 Task: Look for products in the category "Homeopathic Care" from Sovereign Silver only.
Action: Mouse moved to (265, 121)
Screenshot: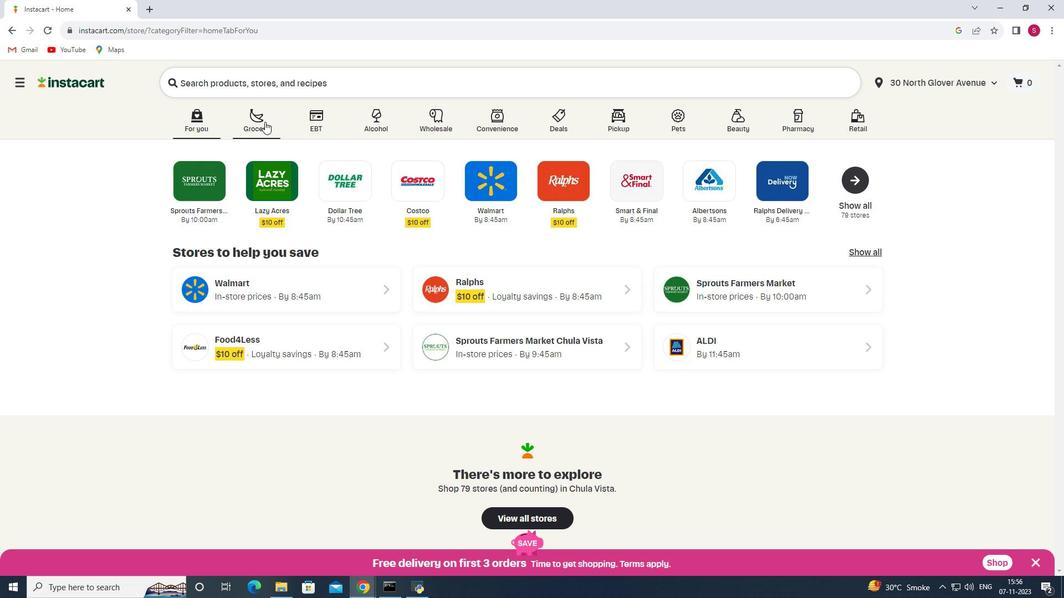 
Action: Mouse pressed left at (265, 121)
Screenshot: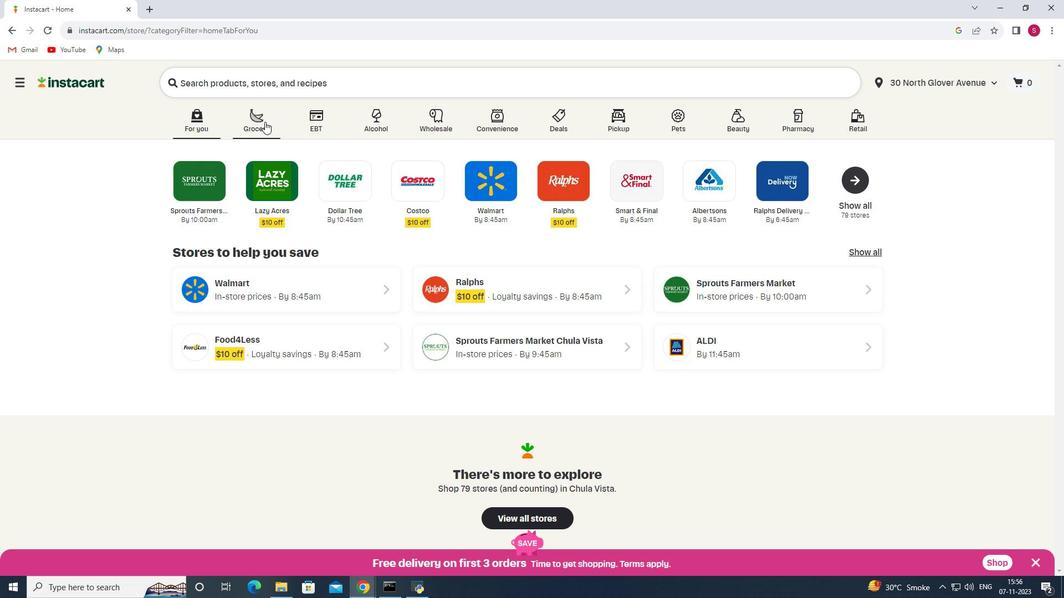 
Action: Mouse moved to (238, 307)
Screenshot: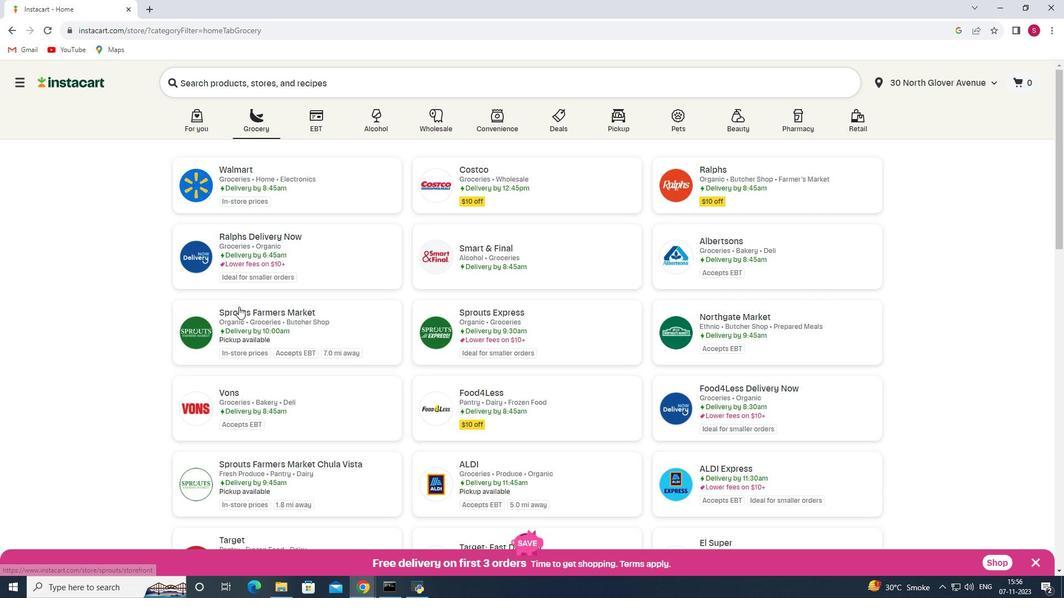 
Action: Mouse pressed left at (238, 307)
Screenshot: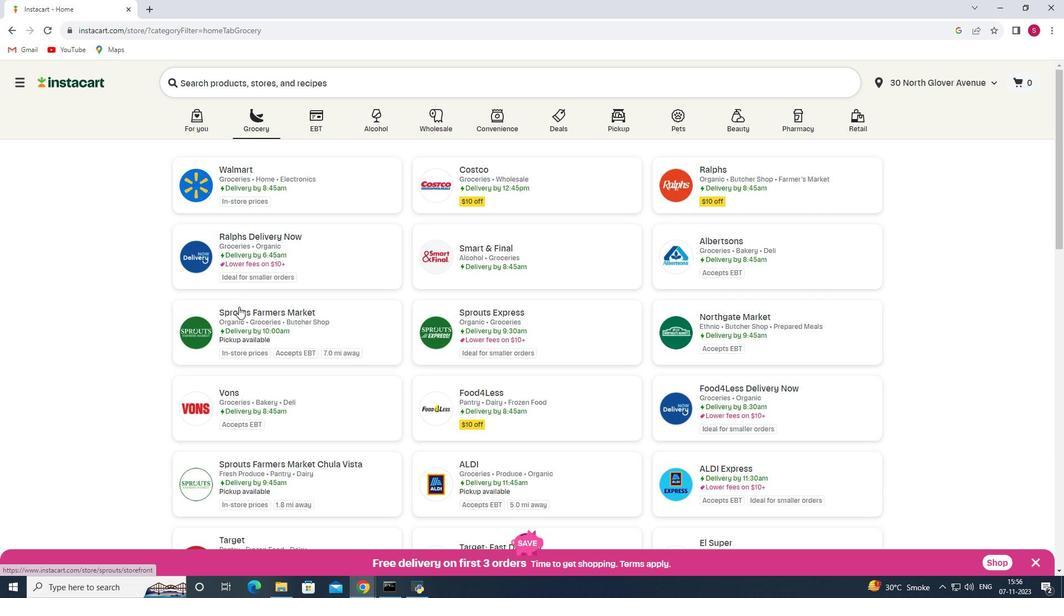 
Action: Mouse moved to (66, 382)
Screenshot: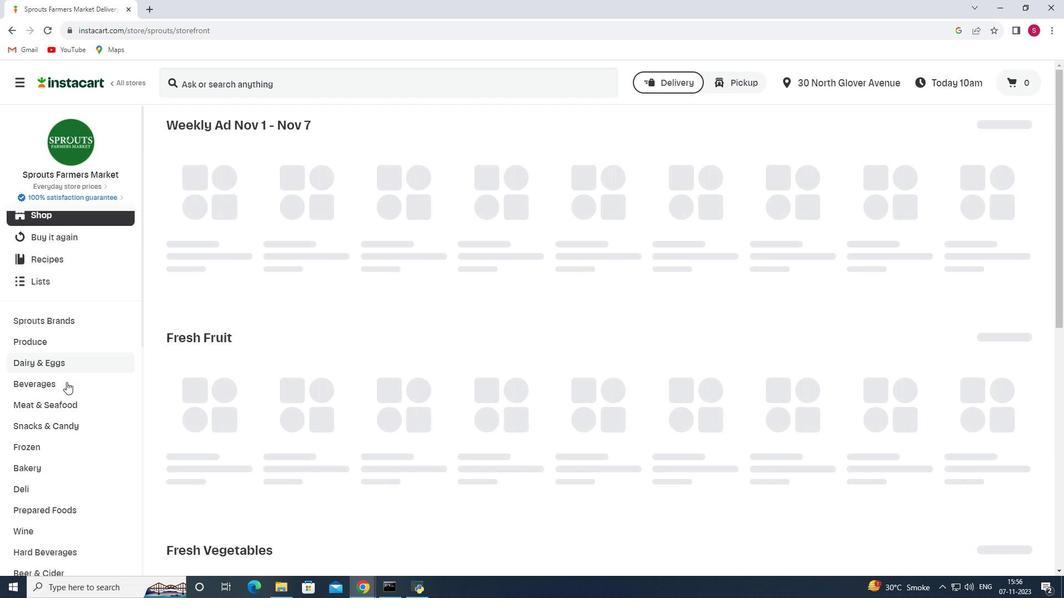 
Action: Mouse scrolled (66, 381) with delta (0, 0)
Screenshot: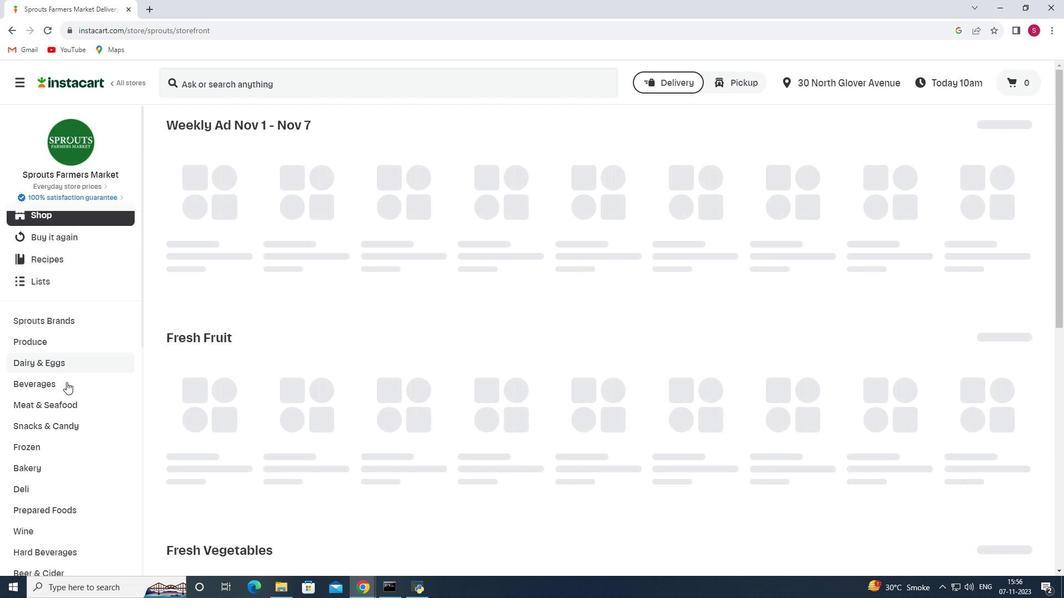 
Action: Mouse scrolled (66, 381) with delta (0, 0)
Screenshot: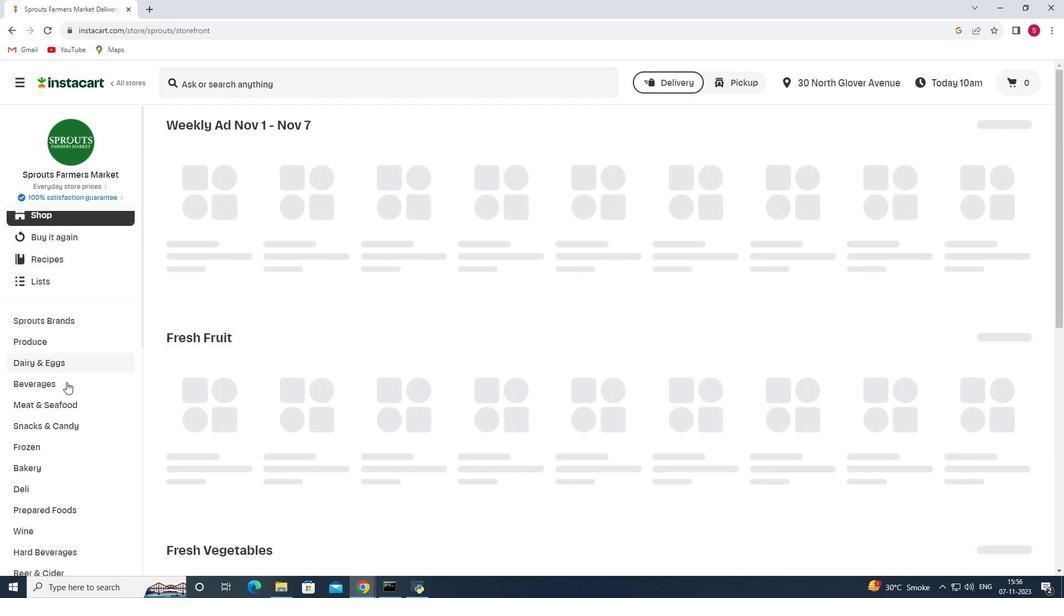 
Action: Mouse scrolled (66, 381) with delta (0, 0)
Screenshot: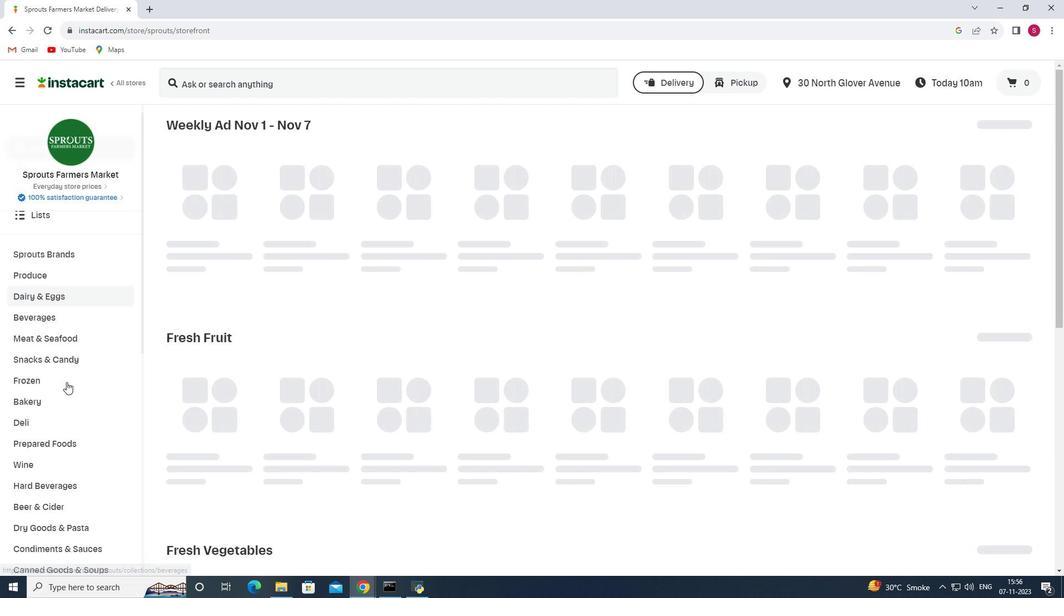 
Action: Mouse scrolled (66, 381) with delta (0, 0)
Screenshot: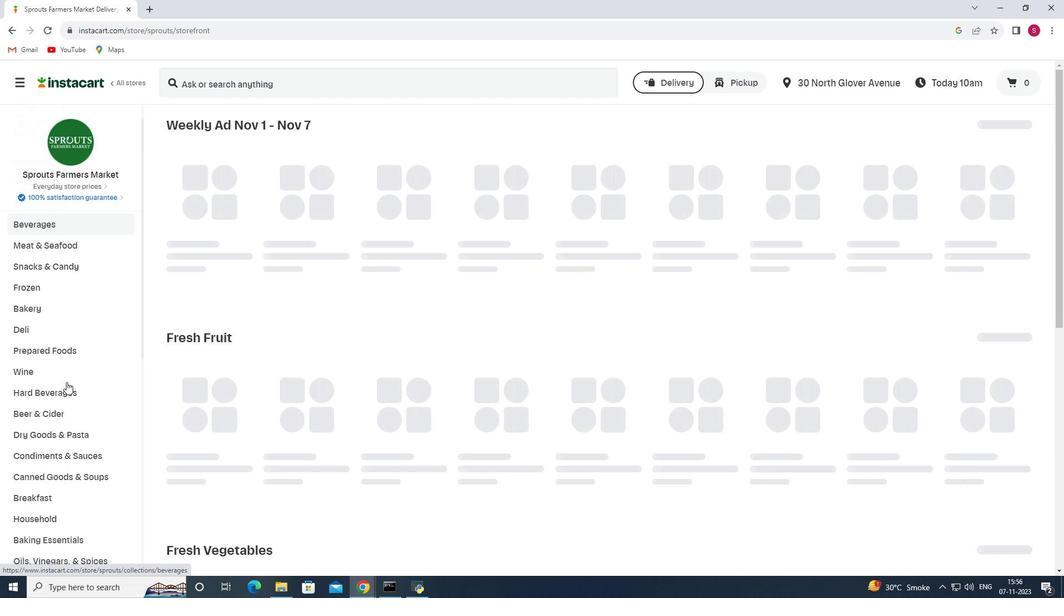 
Action: Mouse scrolled (66, 381) with delta (0, 0)
Screenshot: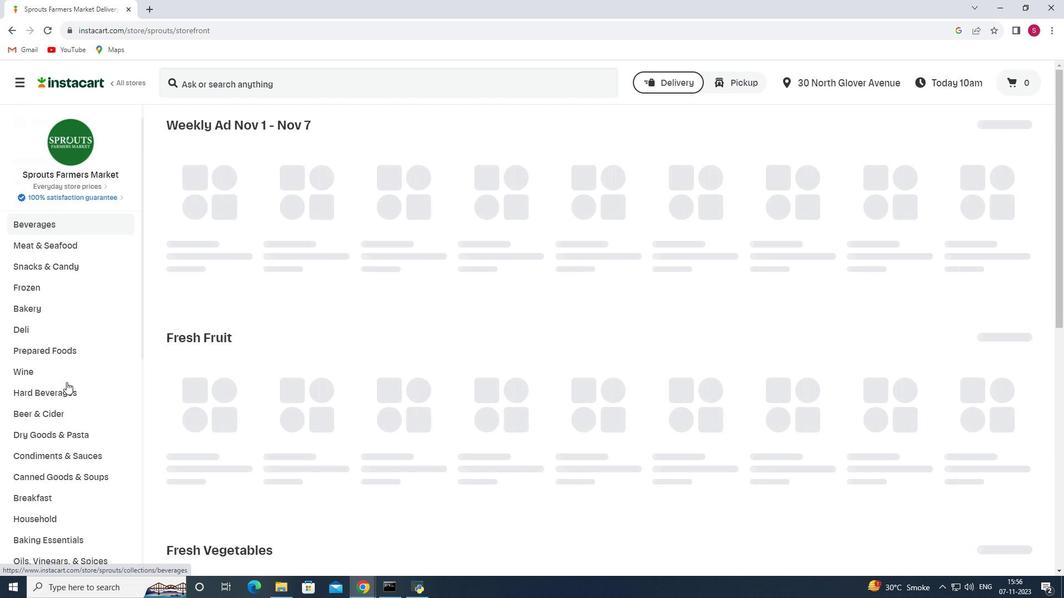 
Action: Mouse scrolled (66, 381) with delta (0, 0)
Screenshot: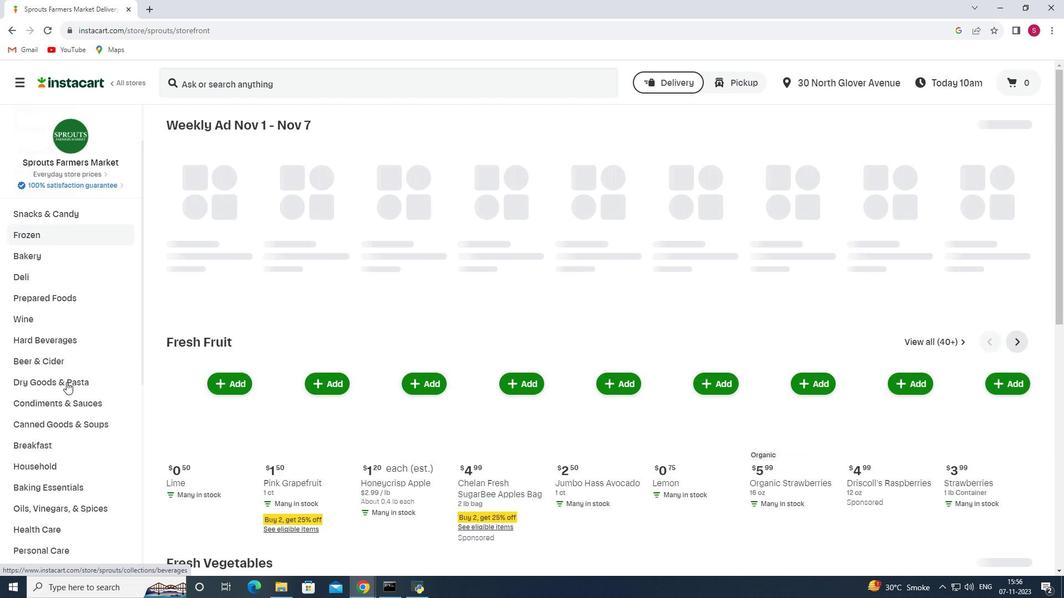 
Action: Mouse moved to (63, 388)
Screenshot: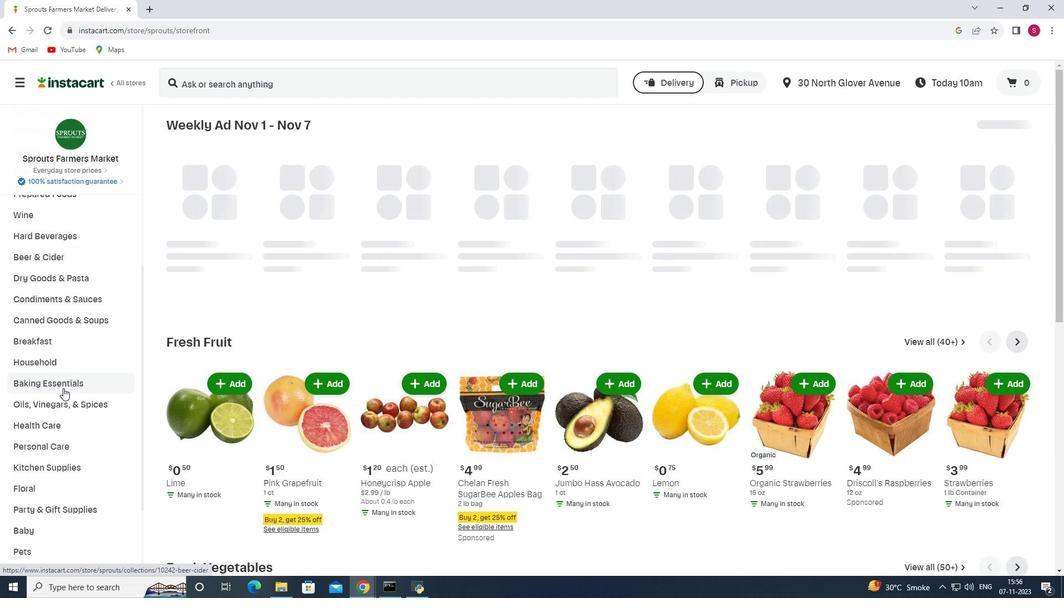 
Action: Mouse scrolled (63, 388) with delta (0, 0)
Screenshot: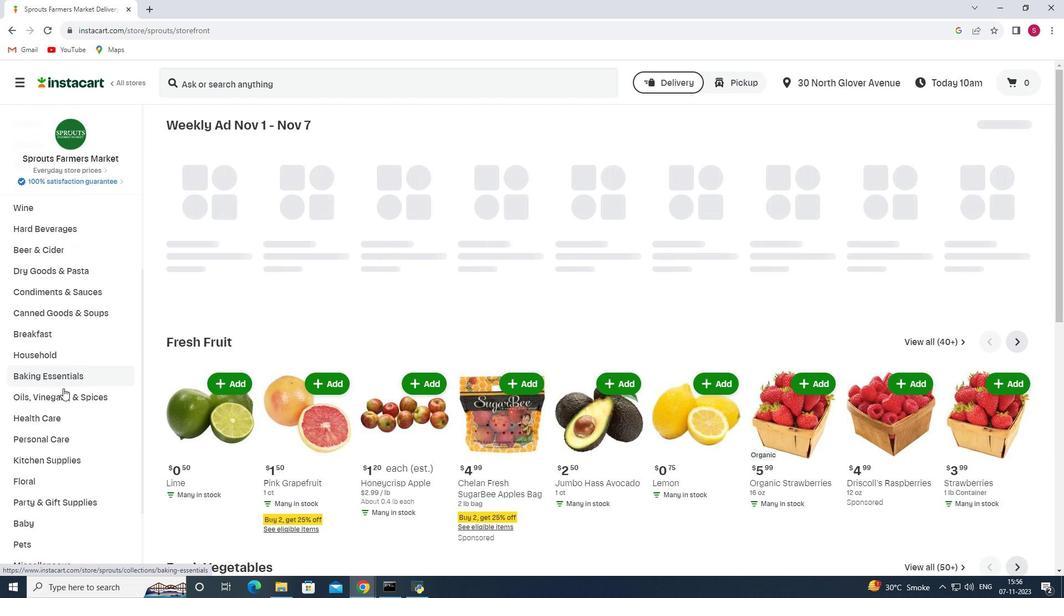 
Action: Mouse scrolled (63, 388) with delta (0, 0)
Screenshot: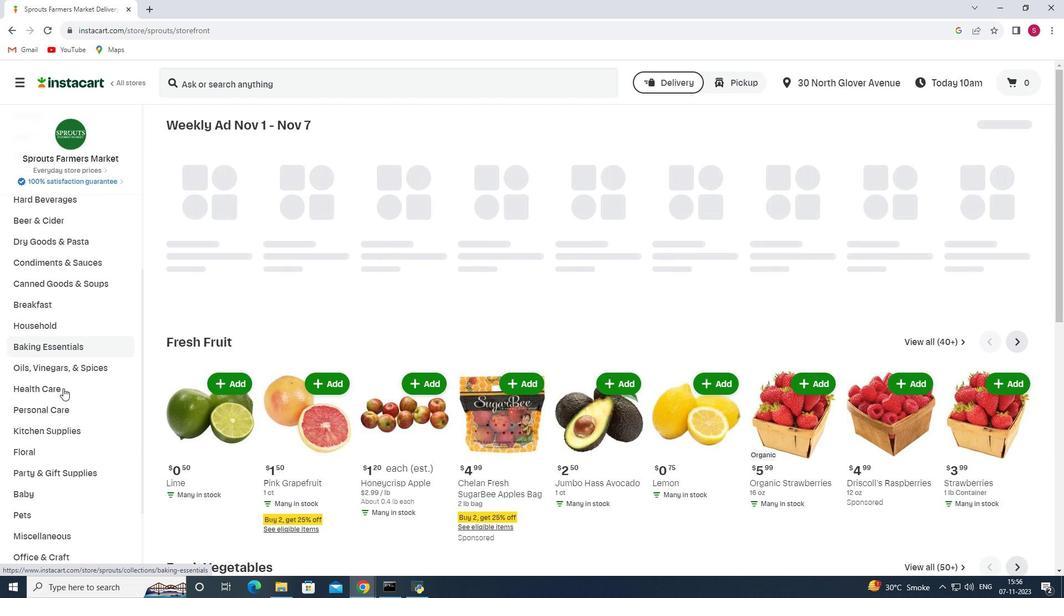
Action: Mouse moved to (91, 318)
Screenshot: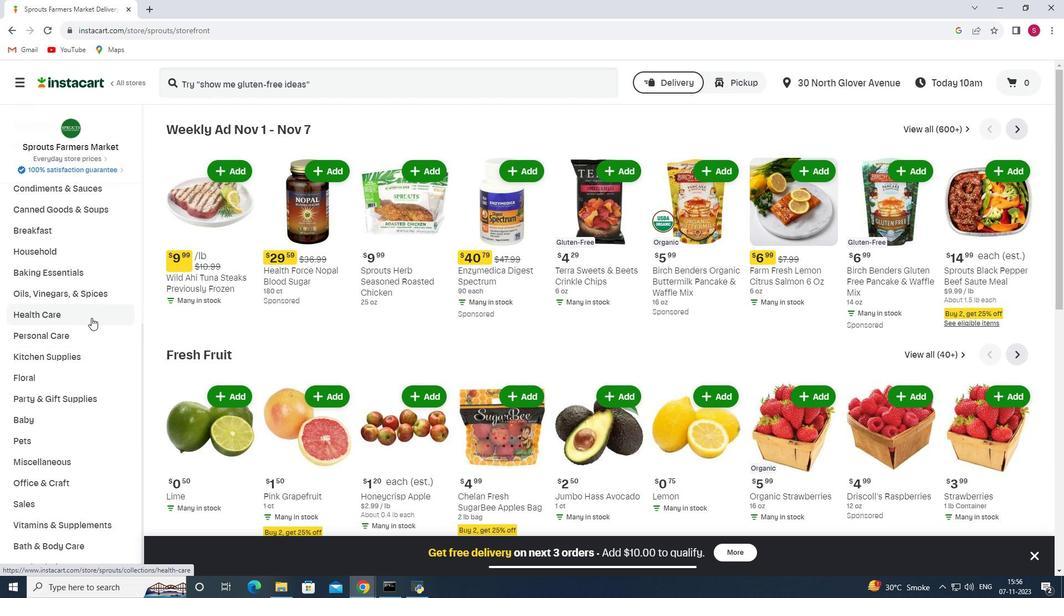 
Action: Mouse pressed left at (91, 318)
Screenshot: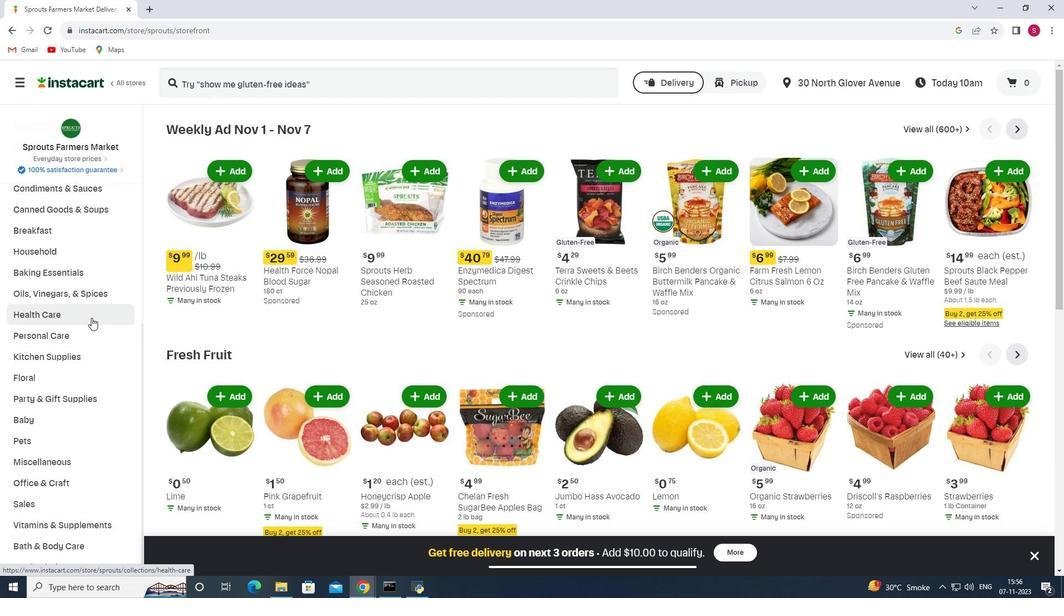 
Action: Mouse moved to (406, 155)
Screenshot: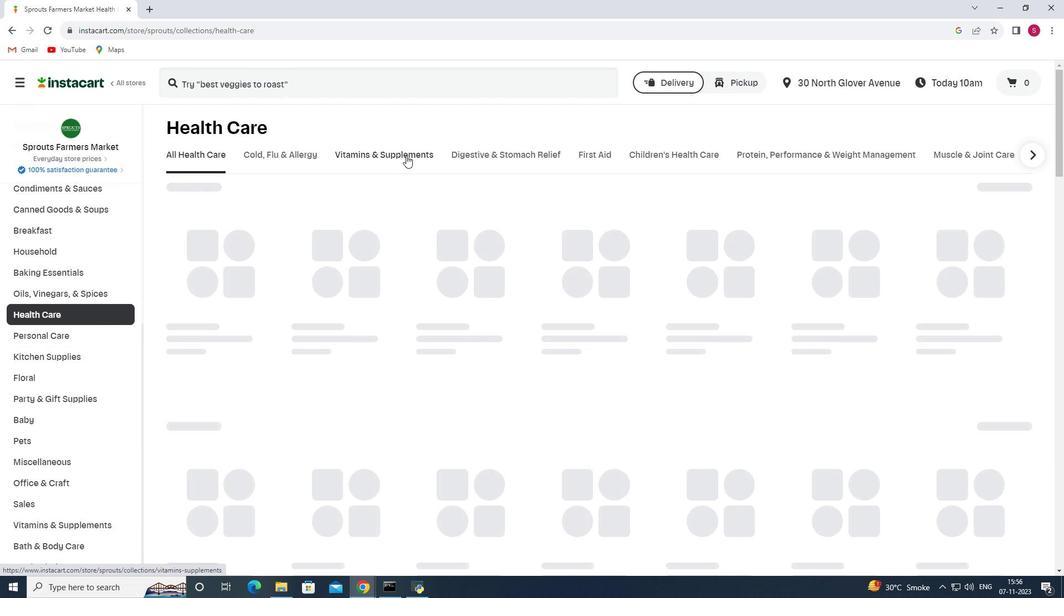 
Action: Mouse pressed left at (406, 155)
Screenshot: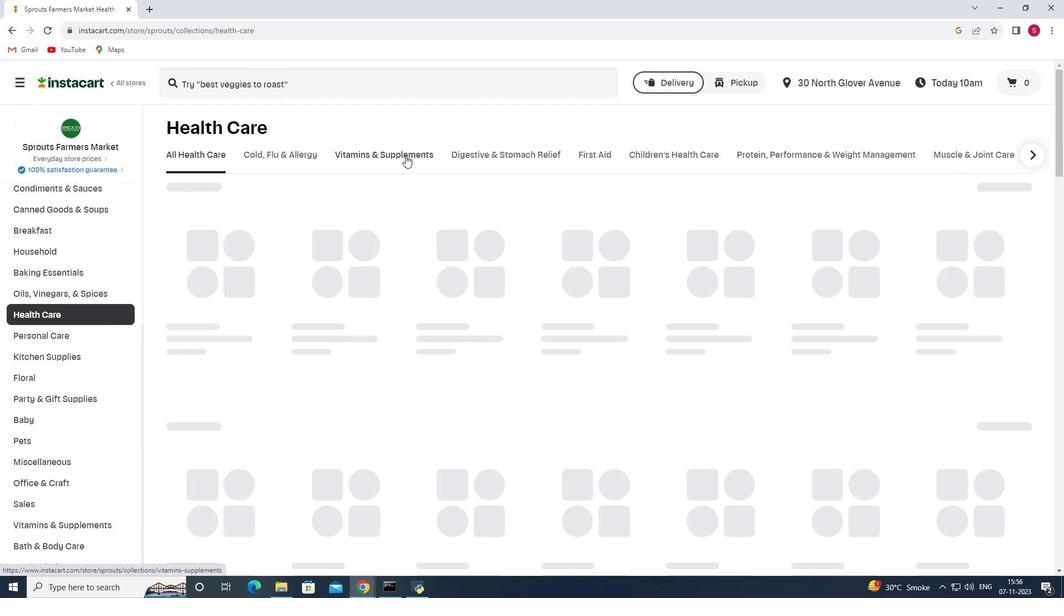 
Action: Mouse moved to (918, 191)
Screenshot: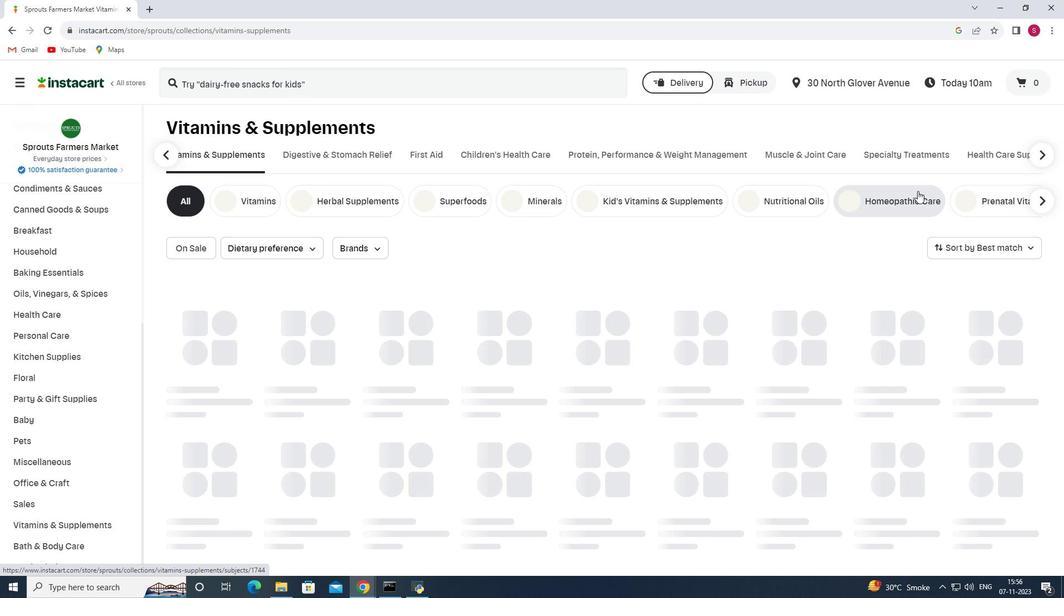 
Action: Mouse pressed left at (918, 191)
Screenshot: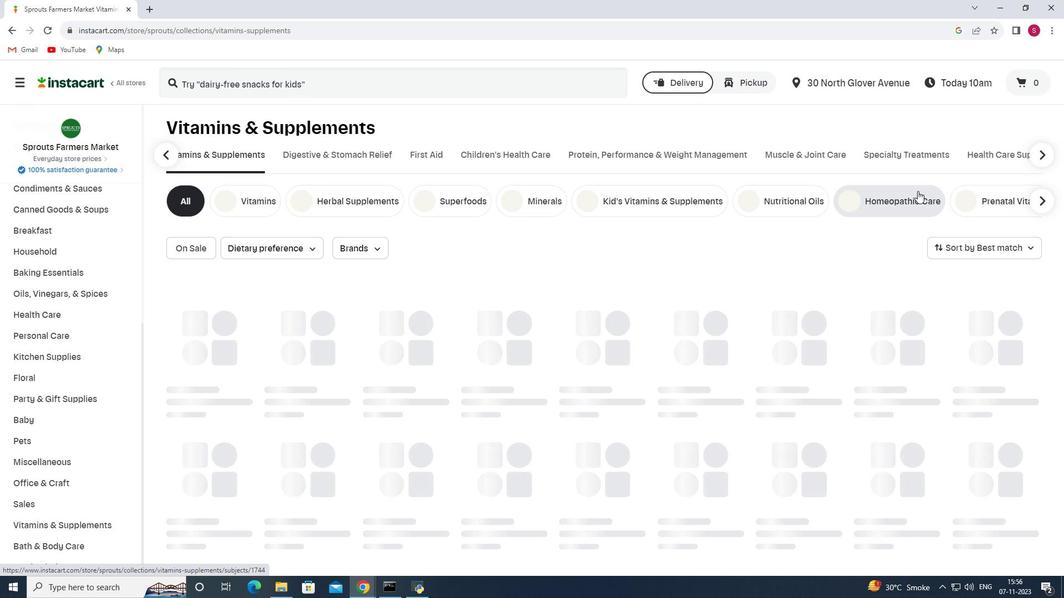
Action: Mouse moved to (265, 248)
Screenshot: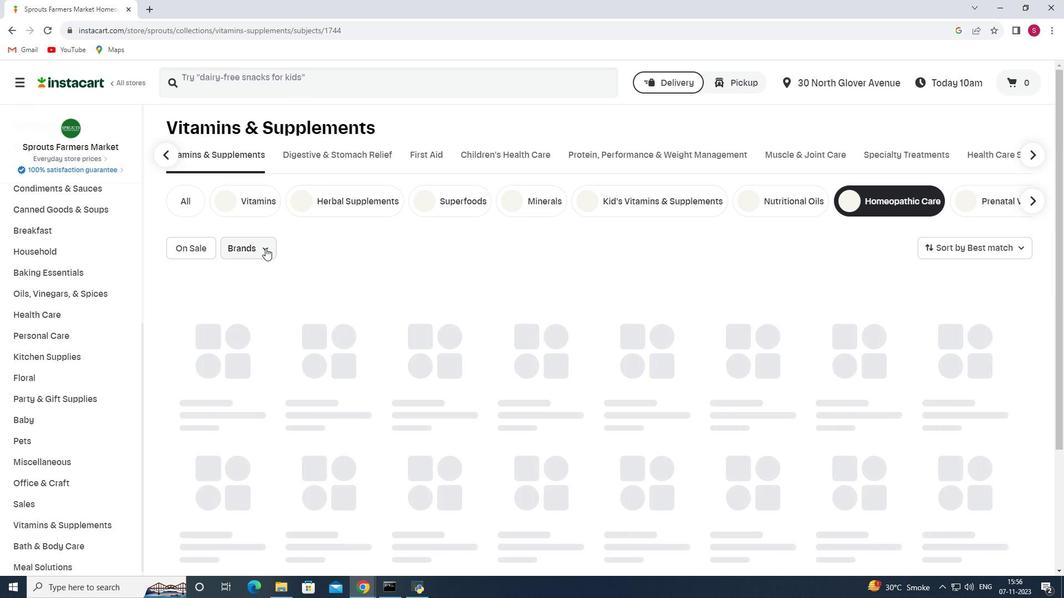 
Action: Mouse pressed left at (265, 248)
Screenshot: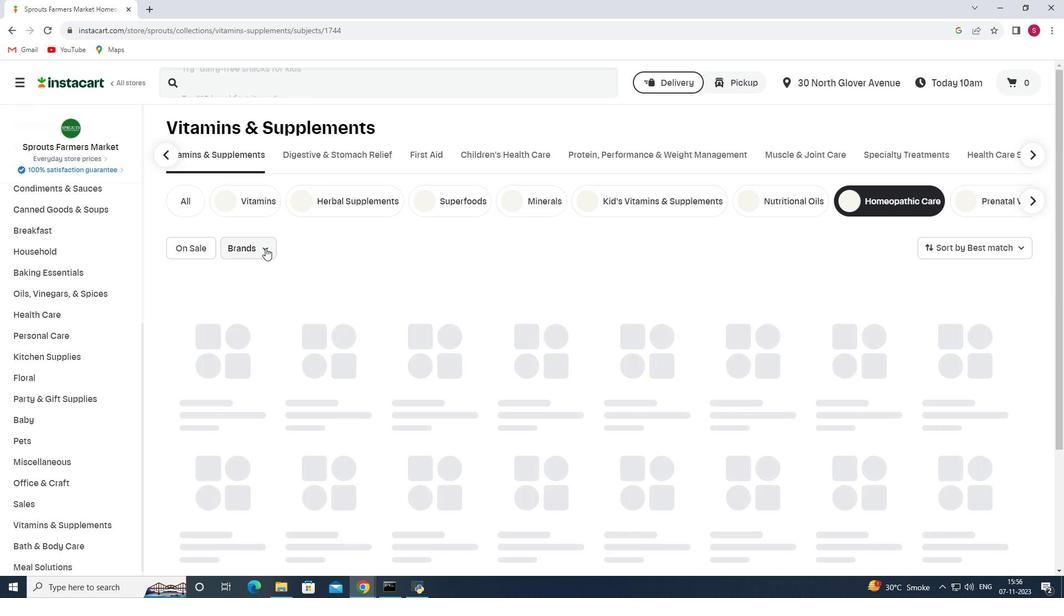 
Action: Mouse moved to (275, 291)
Screenshot: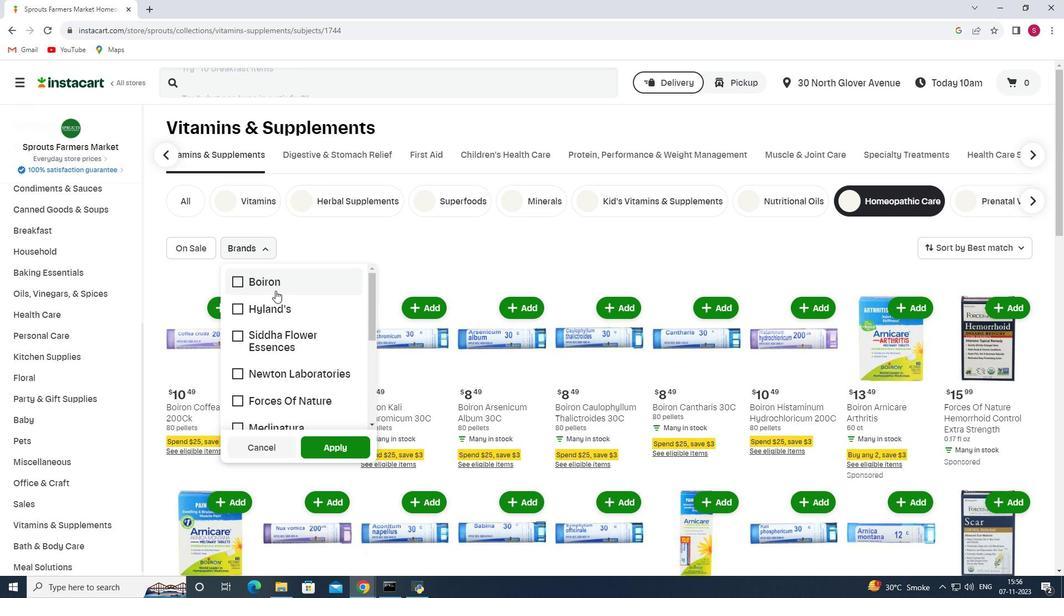 
Action: Mouse scrolled (275, 290) with delta (0, 0)
Screenshot: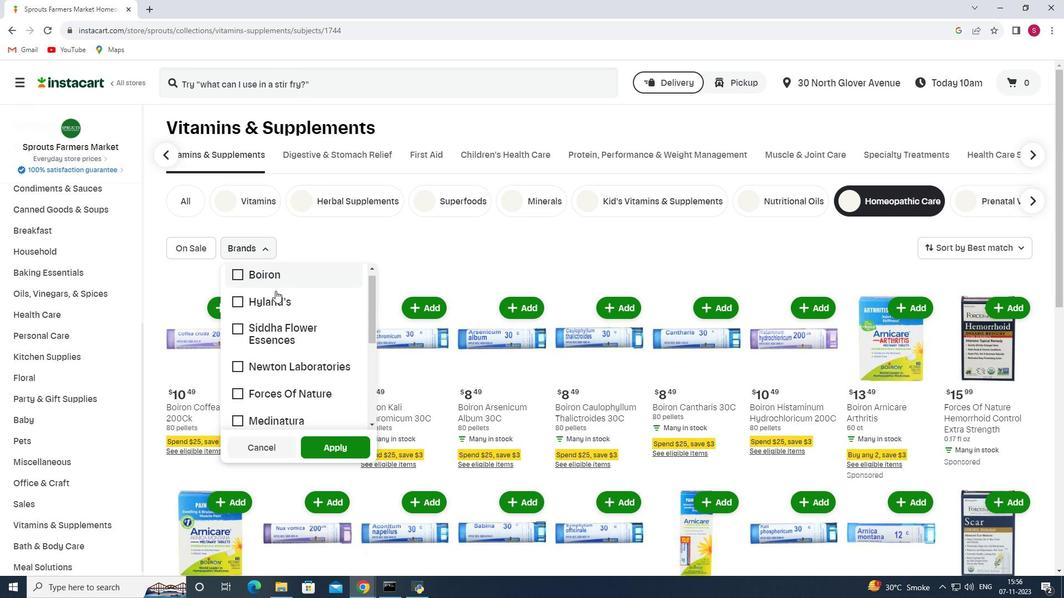
Action: Mouse scrolled (275, 290) with delta (0, 0)
Screenshot: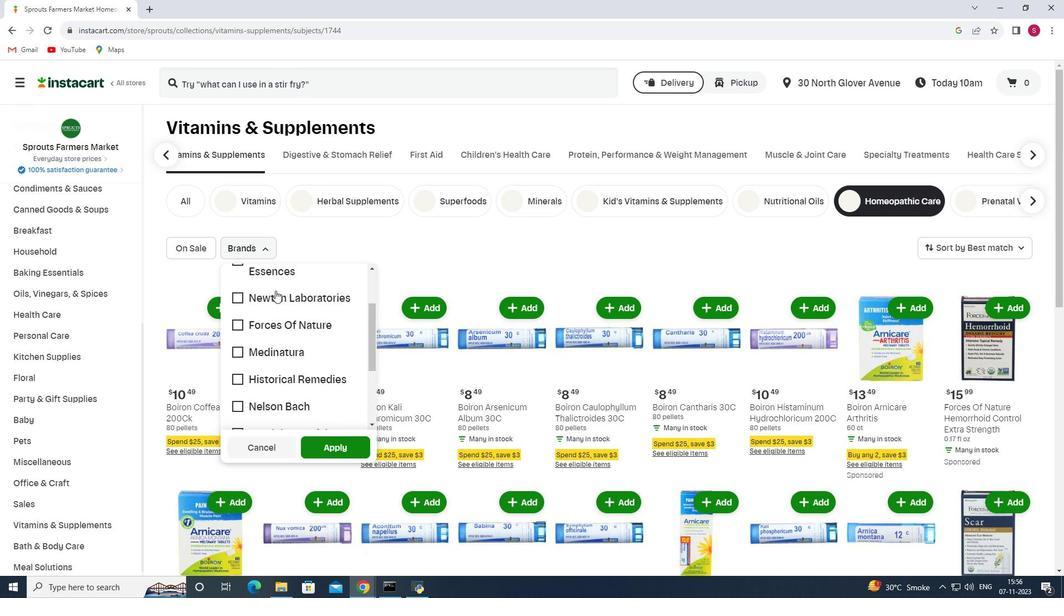 
Action: Mouse scrolled (275, 290) with delta (0, 0)
Screenshot: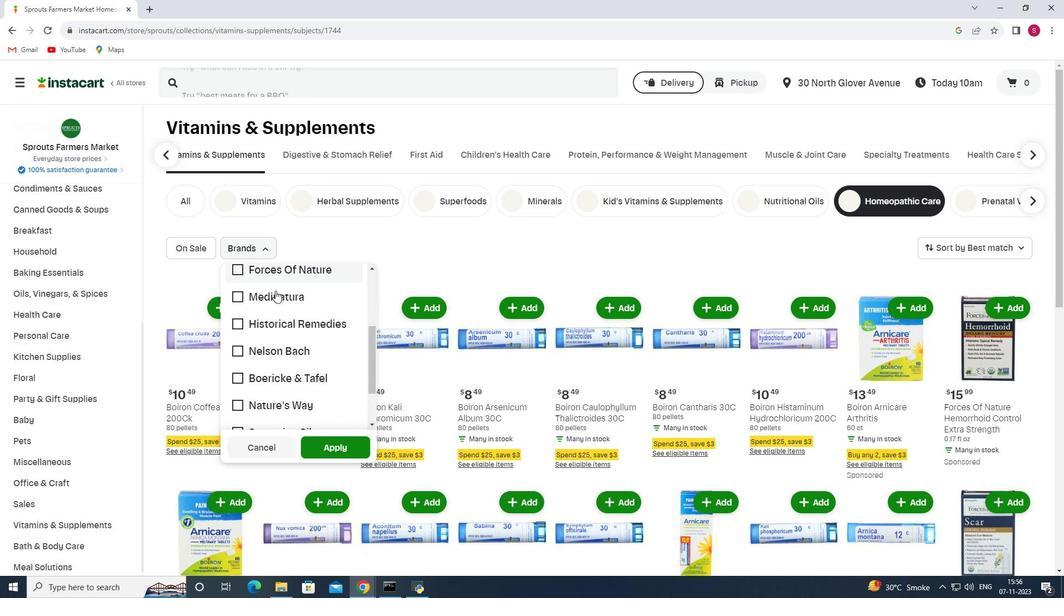 
Action: Mouse scrolled (275, 290) with delta (0, 0)
Screenshot: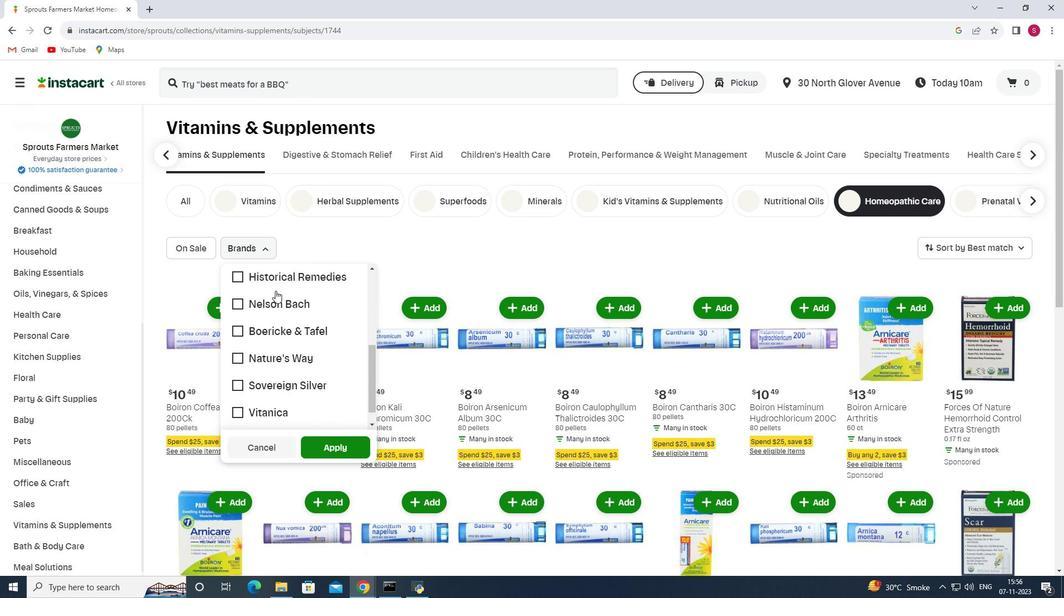 
Action: Mouse moved to (239, 363)
Screenshot: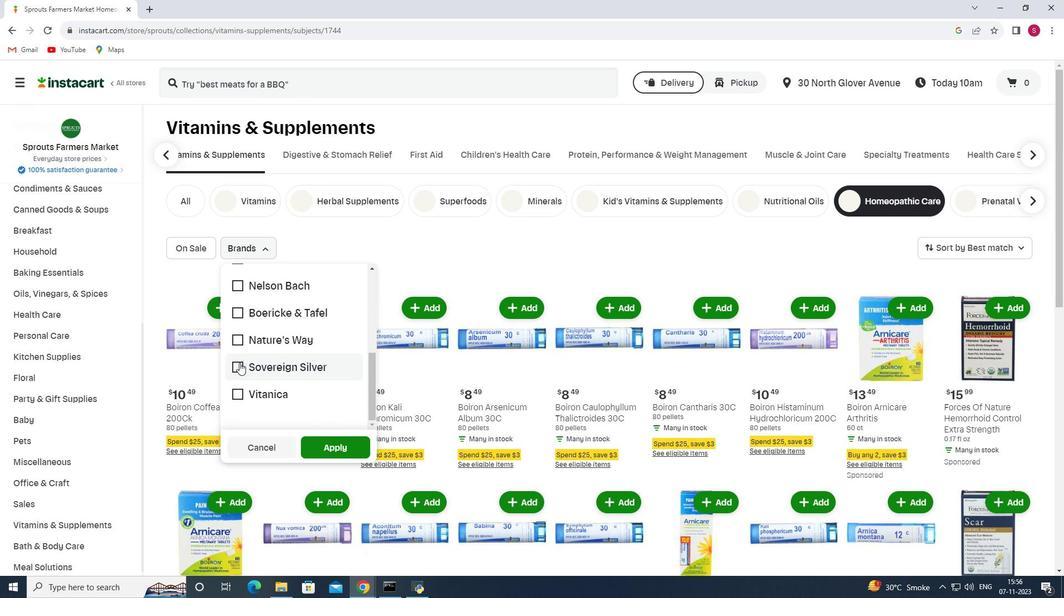 
Action: Mouse pressed left at (239, 363)
Screenshot: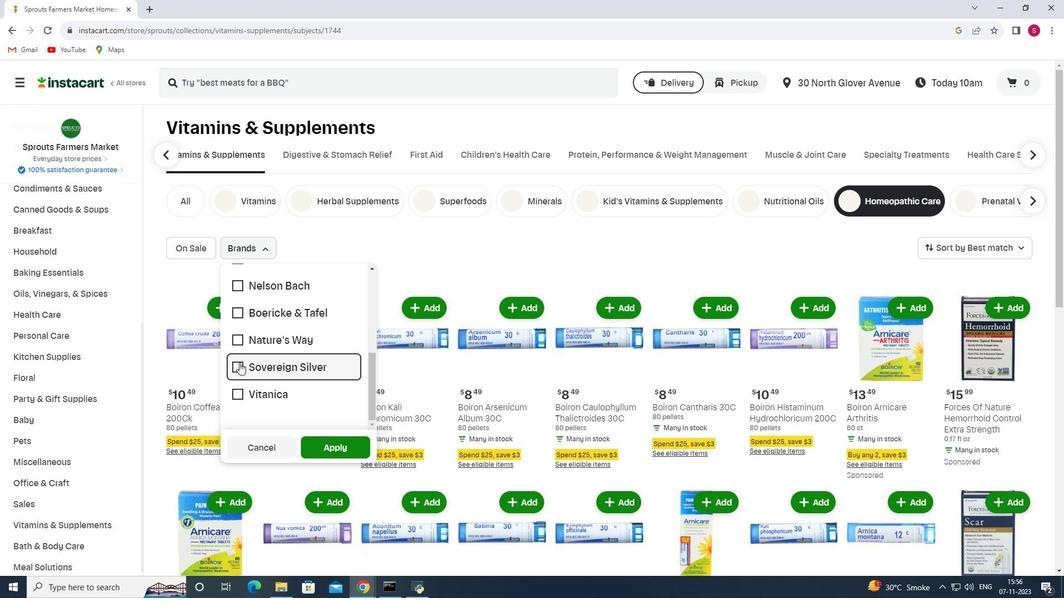 
Action: Mouse moved to (333, 449)
Screenshot: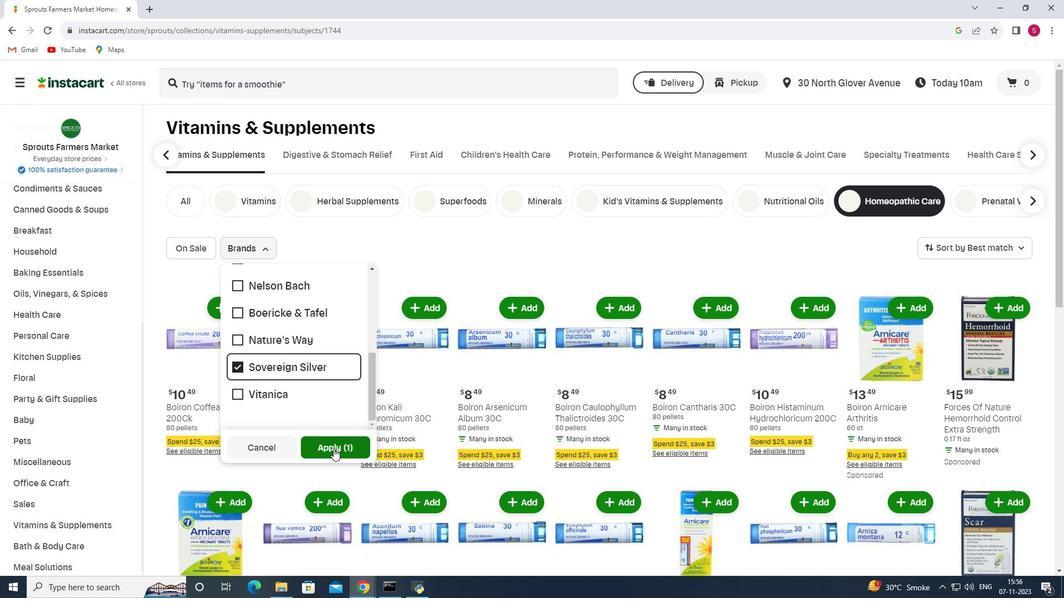 
Action: Mouse pressed left at (333, 449)
Screenshot: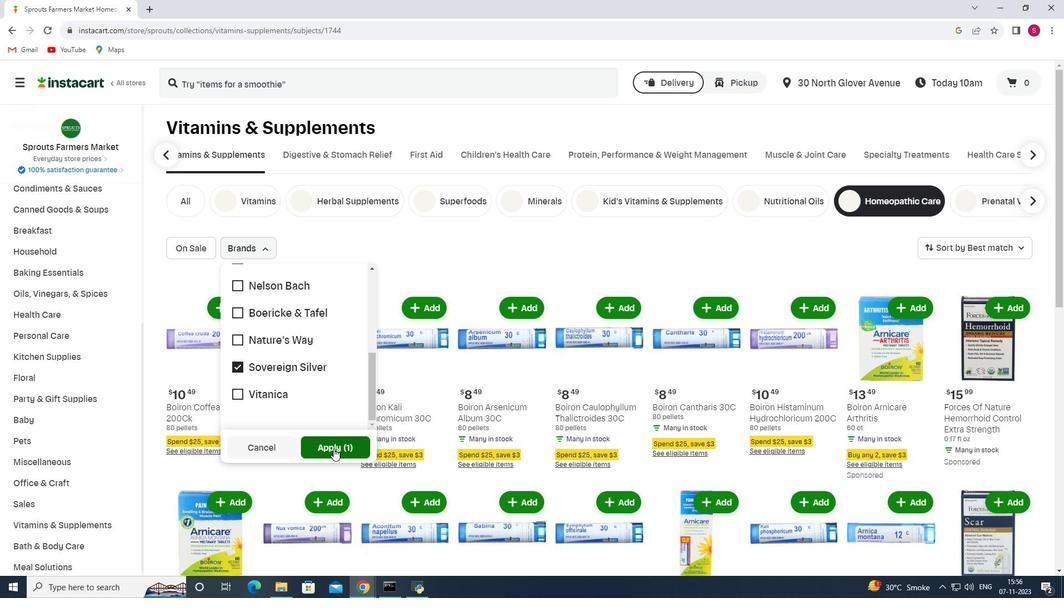 
